 Task: Create Workspace Cloud Computing Workspace description Monitor and track employee attendance and punctuality. Workspace type Other
Action: Mouse moved to (303, 67)
Screenshot: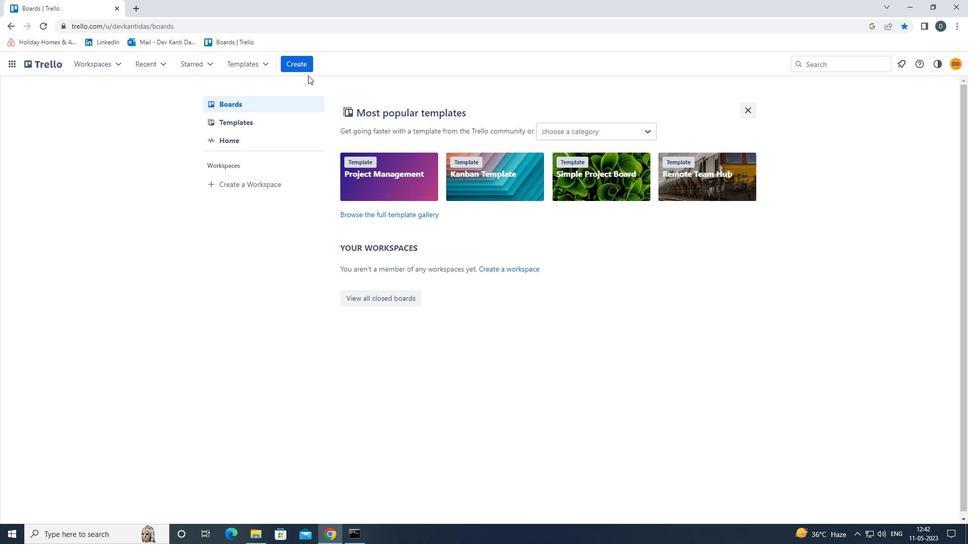 
Action: Mouse pressed left at (303, 67)
Screenshot: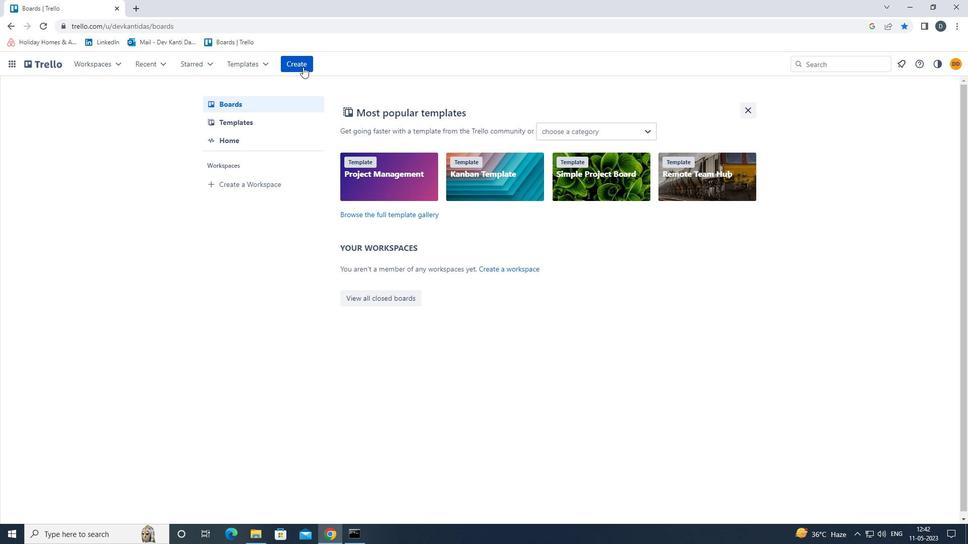 
Action: Mouse moved to (320, 162)
Screenshot: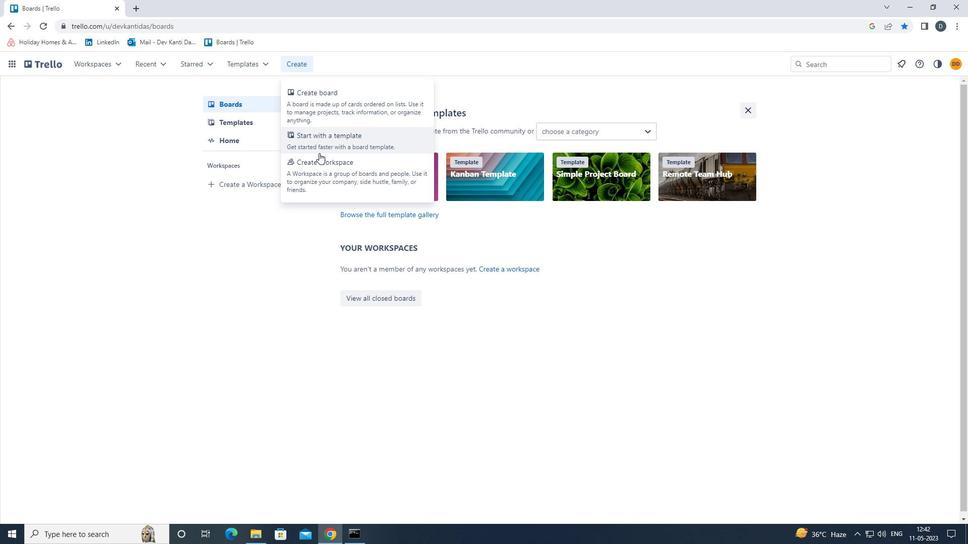 
Action: Mouse pressed left at (320, 162)
Screenshot: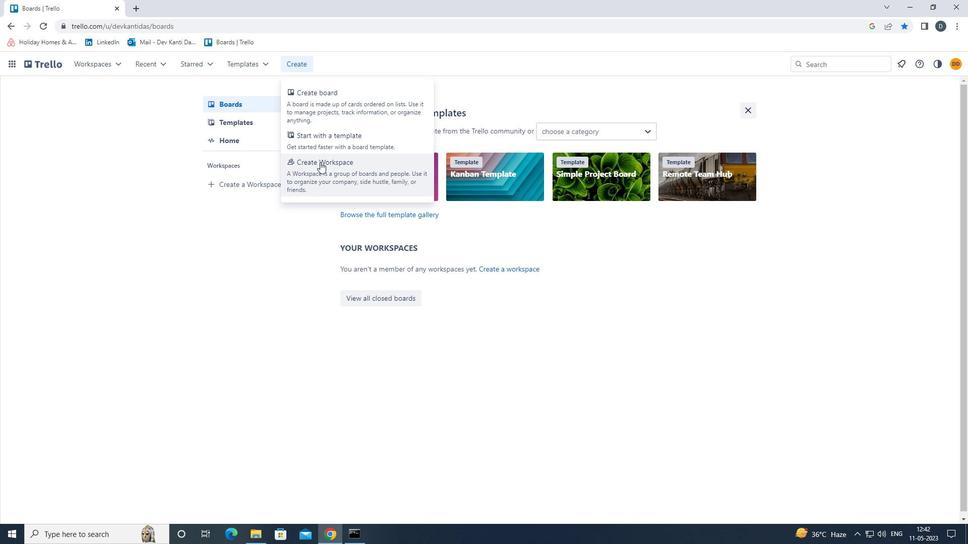 
Action: Mouse moved to (343, 197)
Screenshot: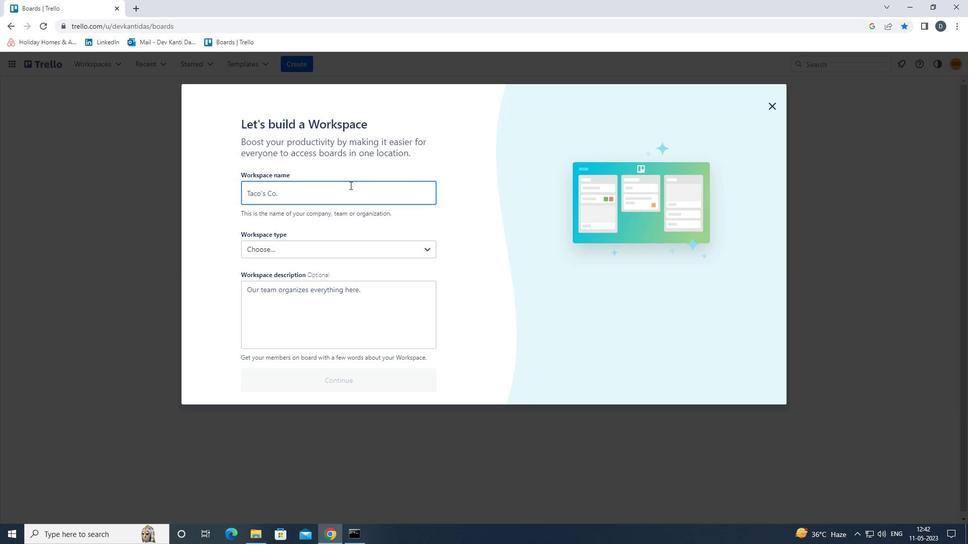 
Action: Mouse pressed left at (343, 197)
Screenshot: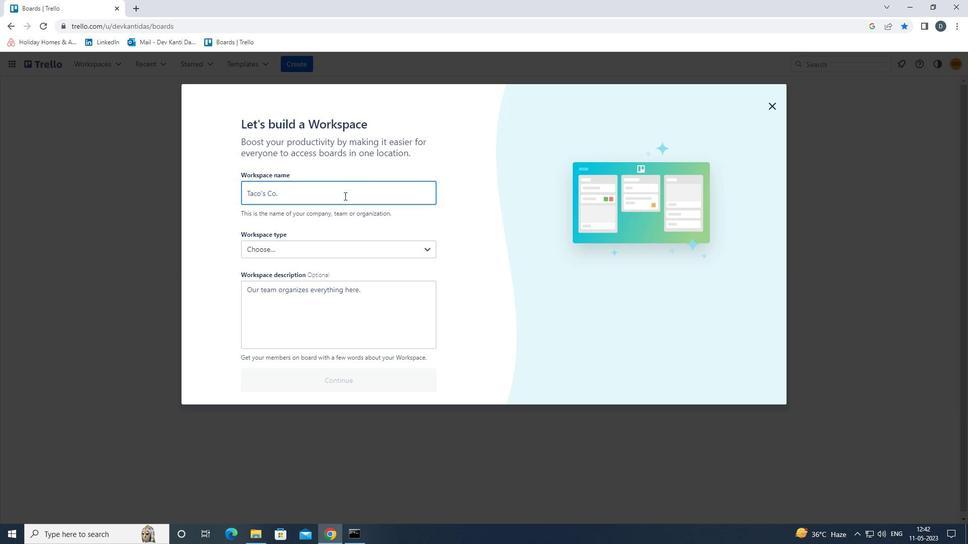 
Action: Key pressed <Key.shift>CLOUD<Key.space><Key.shift>COMPUTING
Screenshot: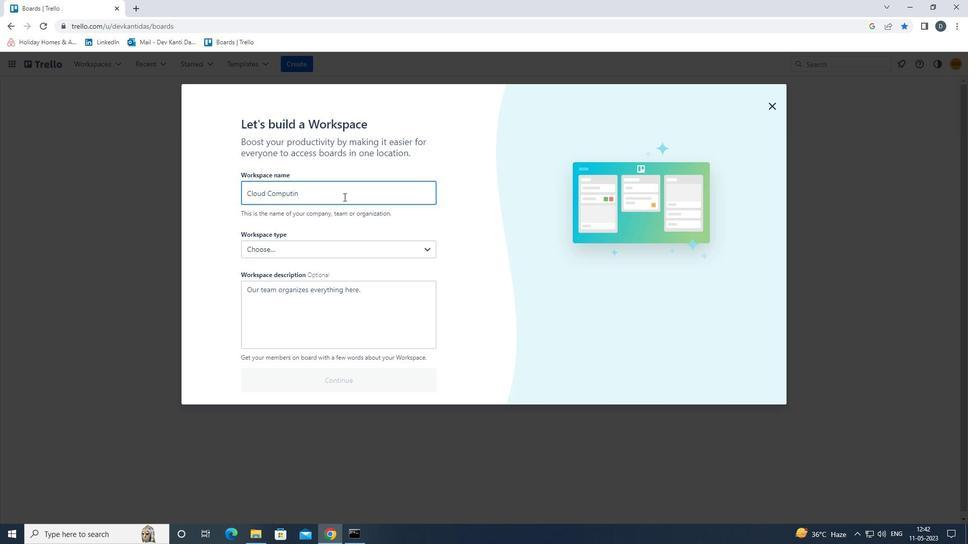 
Action: Mouse moved to (351, 295)
Screenshot: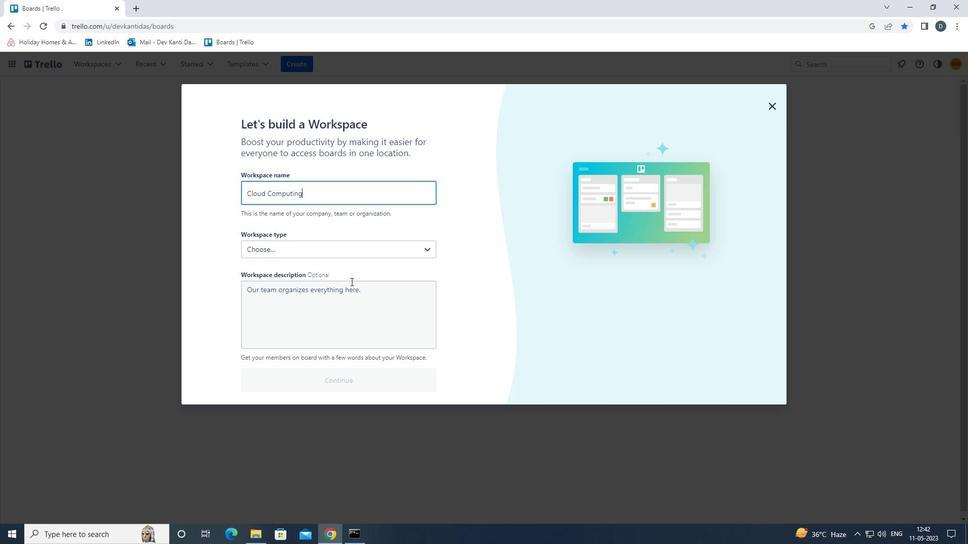 
Action: Mouse pressed left at (351, 295)
Screenshot: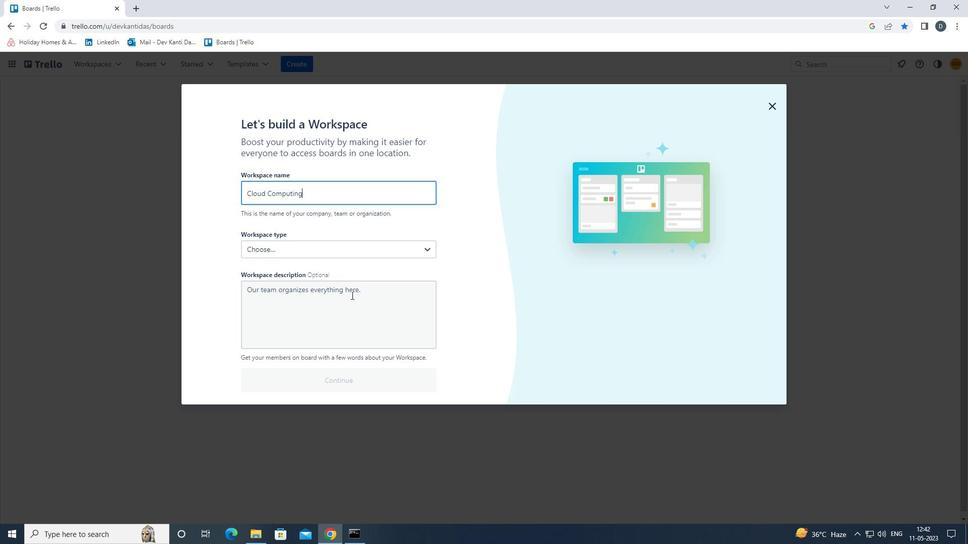 
Action: Key pressed <Key.shift>MONITOR<Key.space>AND<Key.space>TRACK<Key.space>EMPLOYEE<Key.space>ATTENDANCE<Key.space>AND<Key.space>PUNCTUALITY.
Screenshot: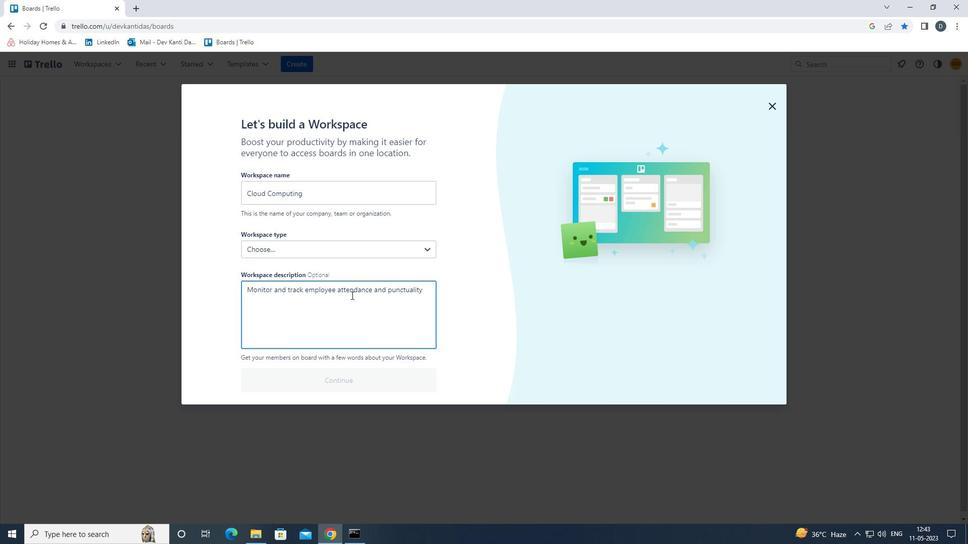 
Action: Mouse moved to (389, 248)
Screenshot: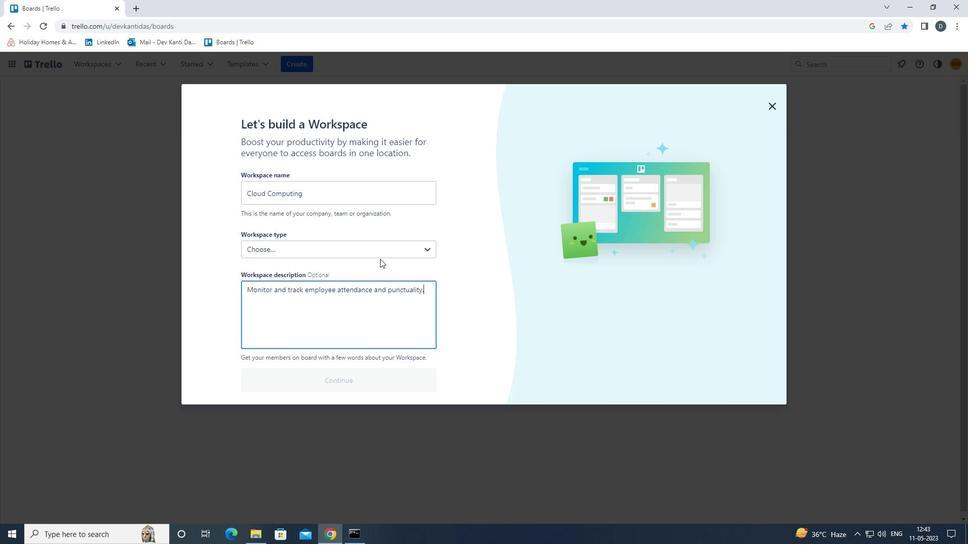 
Action: Mouse pressed left at (389, 248)
Screenshot: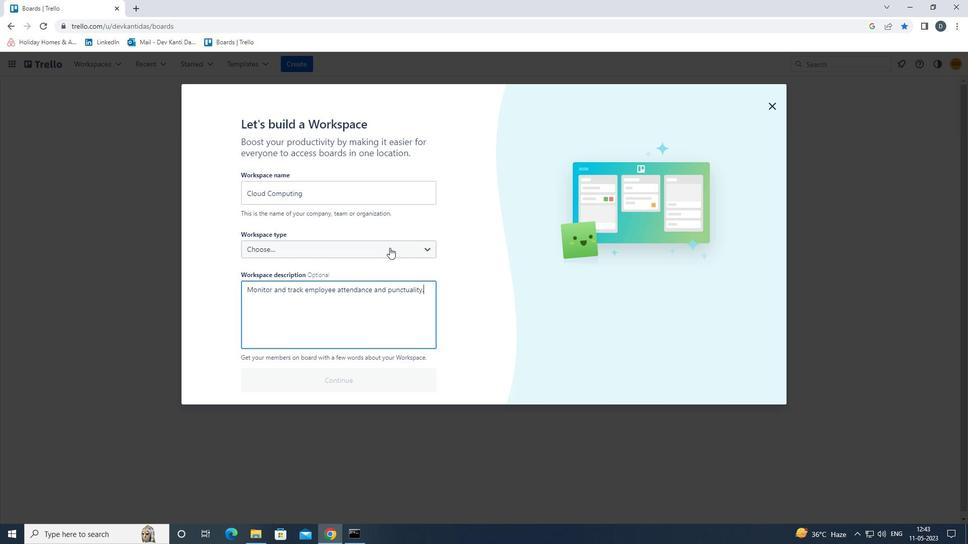 
Action: Mouse moved to (333, 381)
Screenshot: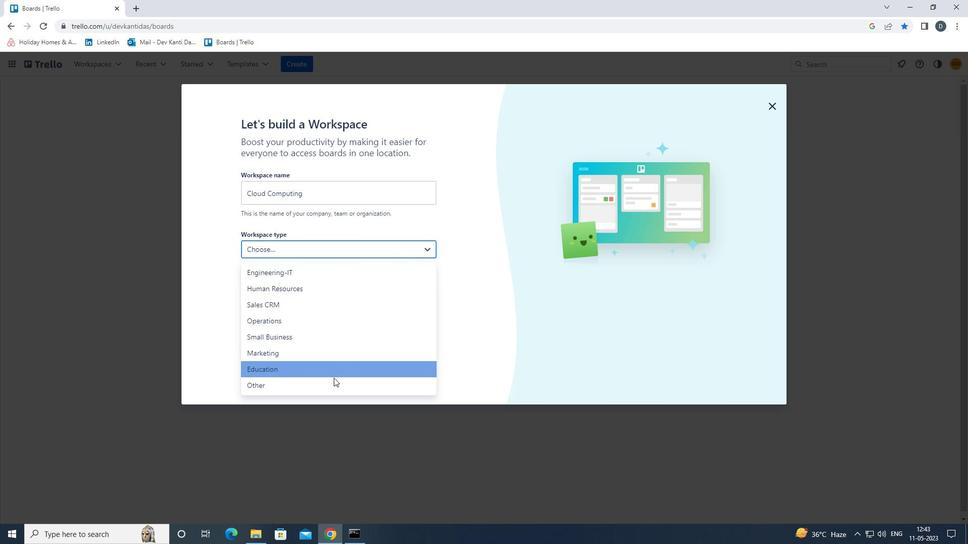 
Action: Mouse pressed left at (333, 381)
Screenshot: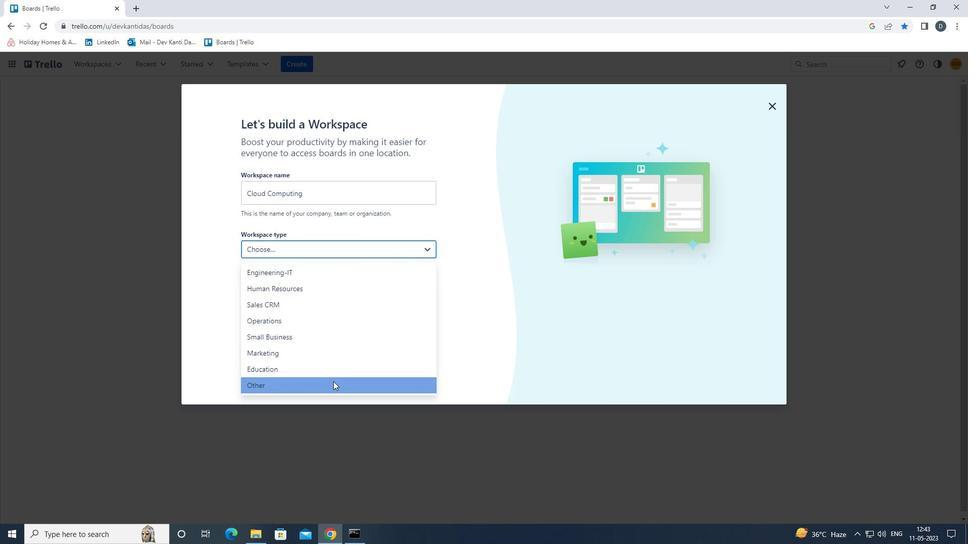
Action: Mouse moved to (342, 379)
Screenshot: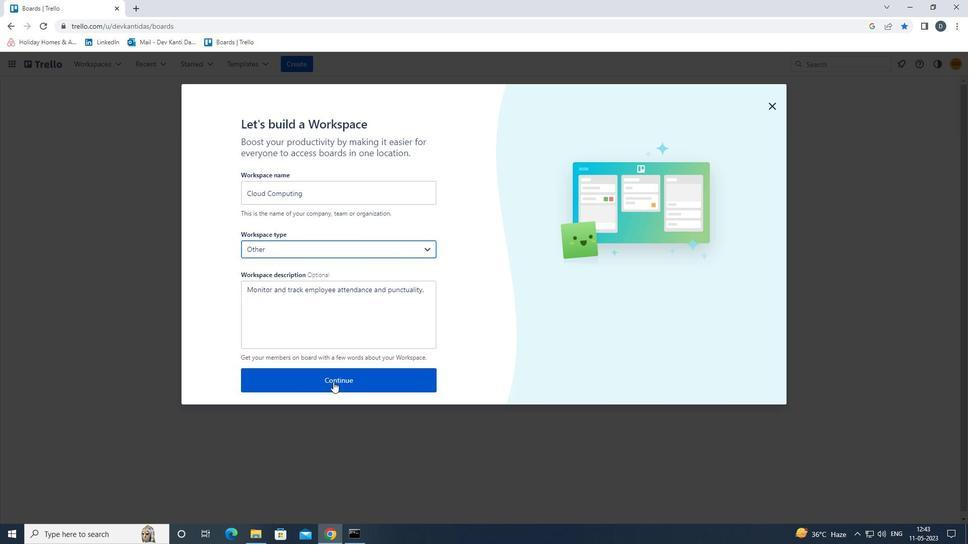 
Action: Mouse pressed left at (342, 379)
Screenshot: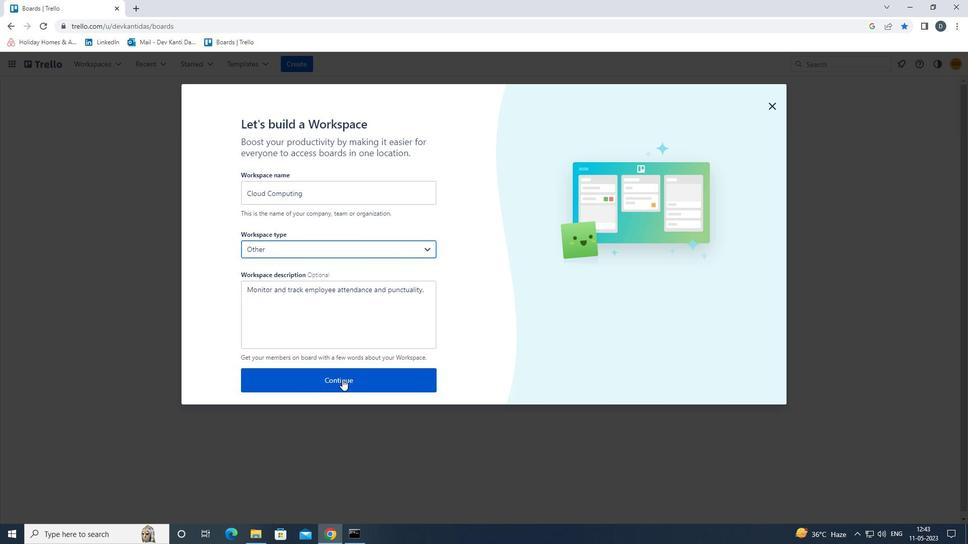 
Action: Mouse moved to (773, 107)
Screenshot: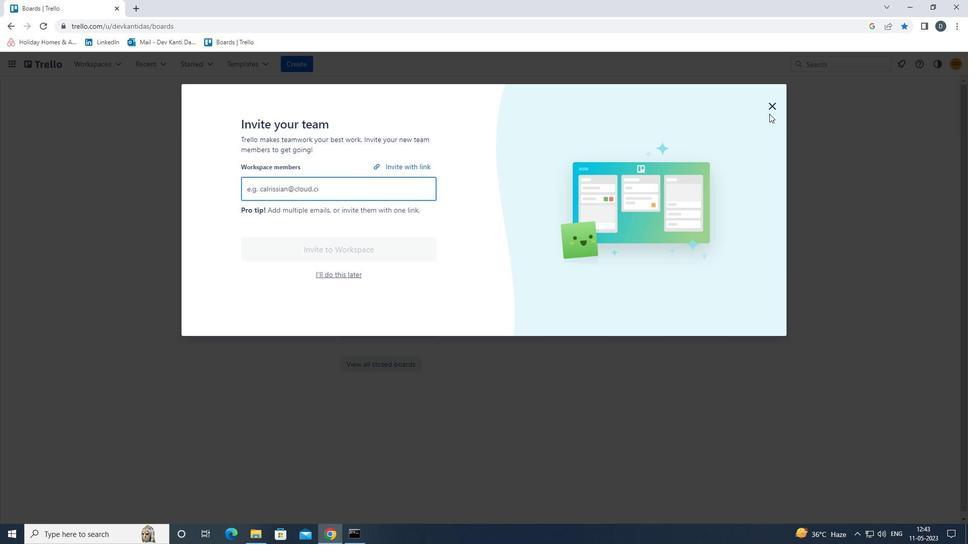 
Action: Mouse pressed left at (773, 107)
Screenshot: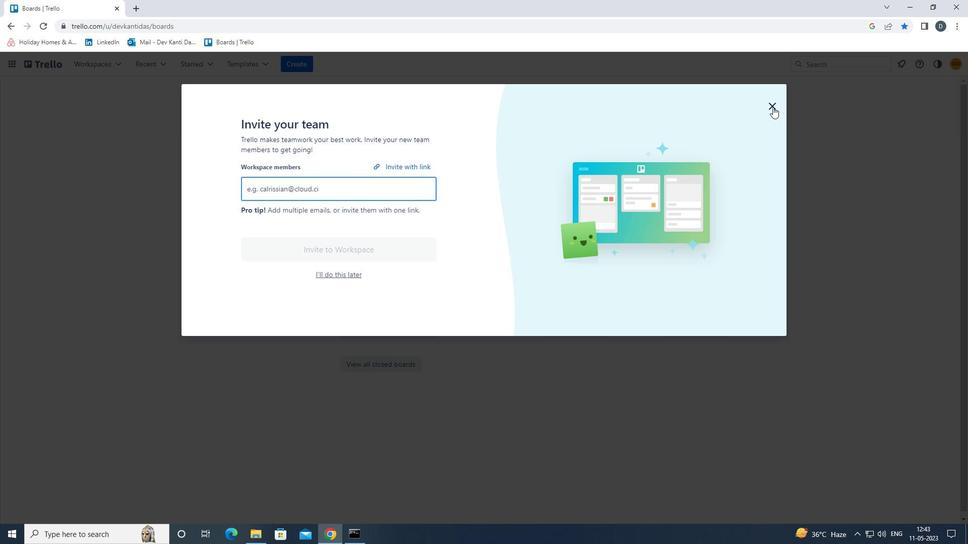 
Action: Mouse moved to (796, 142)
Screenshot: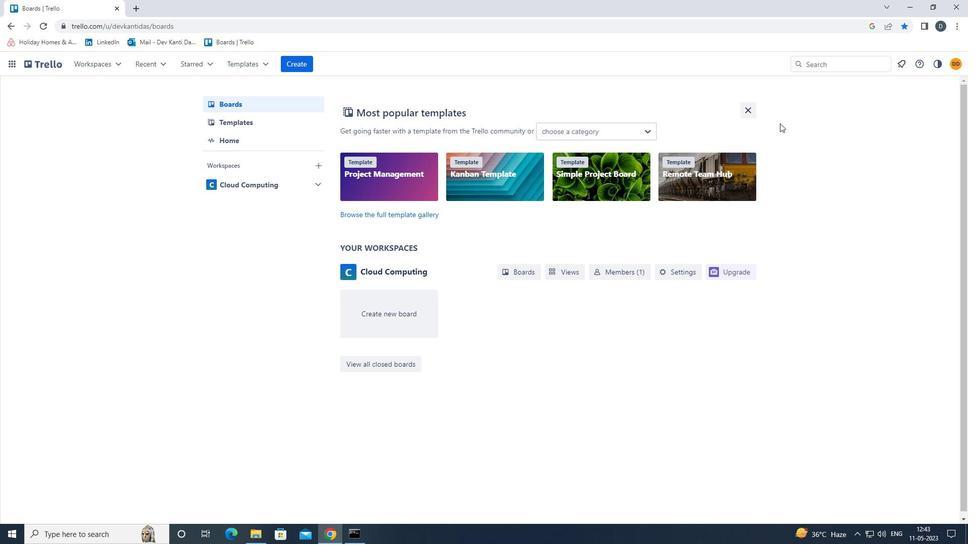 
